 Task: Create a task  Create a new online store for a retail business , assign it to team member softage.4@softage.net in the project AgileBoost and update the status of the task to  On Track  , set the priority of the task to High
Action: Mouse moved to (122, 517)
Screenshot: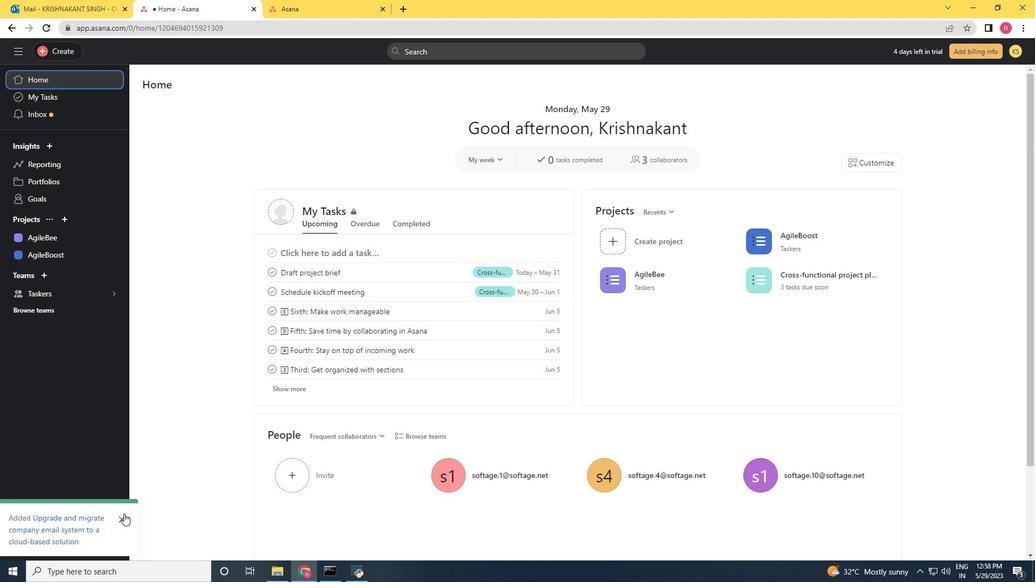 
Action: Mouse pressed left at (122, 517)
Screenshot: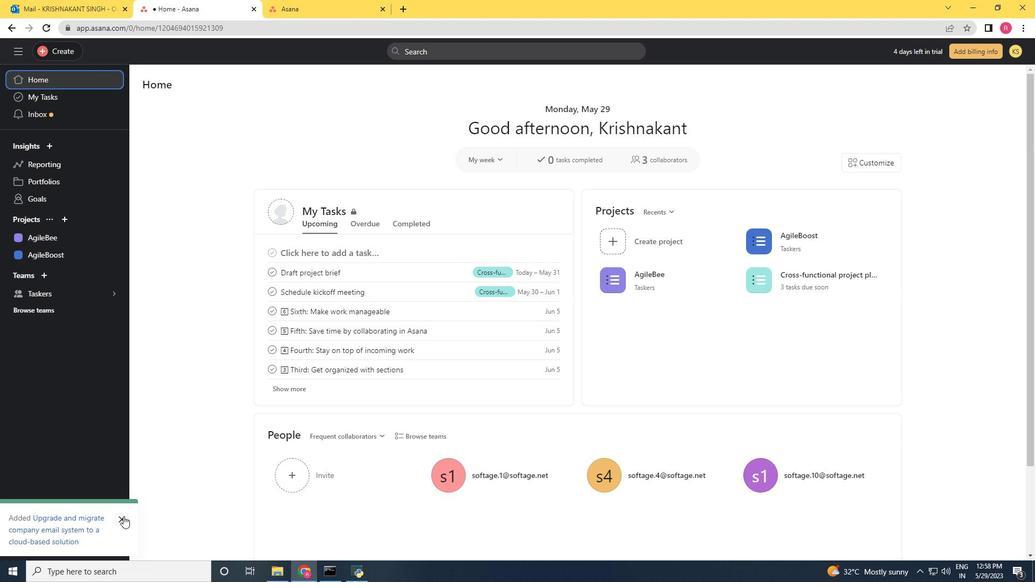
Action: Mouse moved to (55, 257)
Screenshot: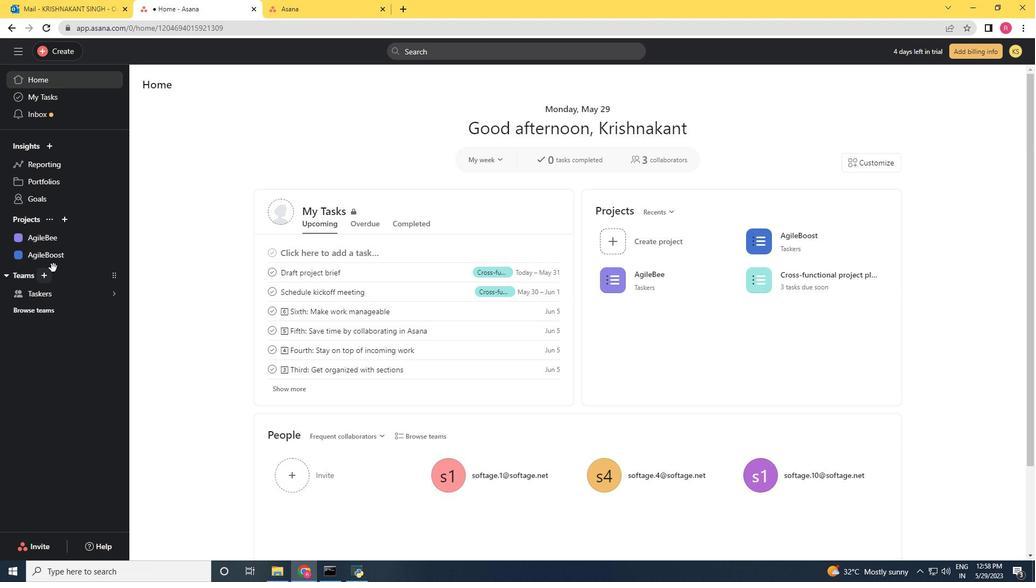 
Action: Mouse pressed left at (55, 257)
Screenshot: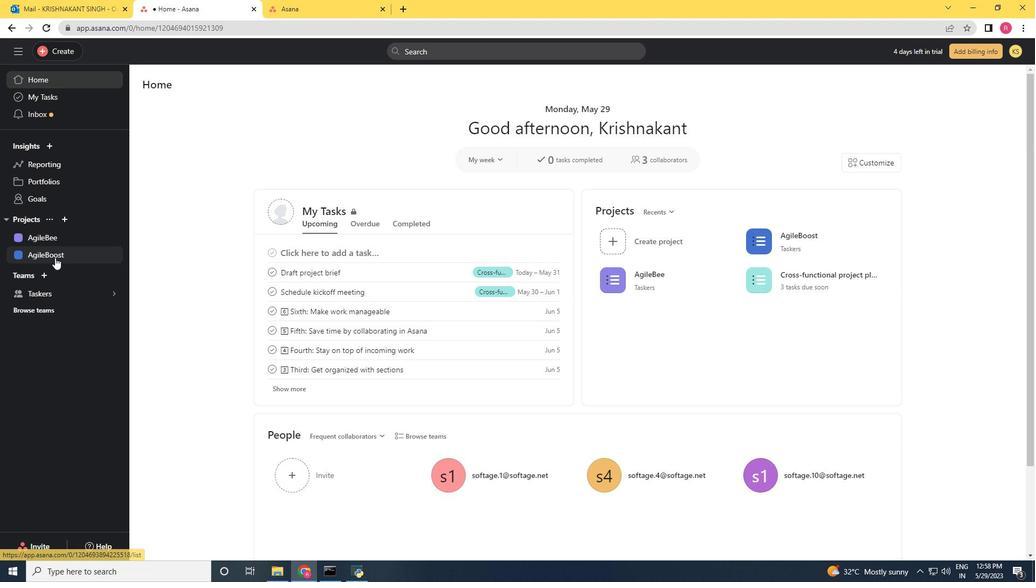 
Action: Mouse moved to (60, 48)
Screenshot: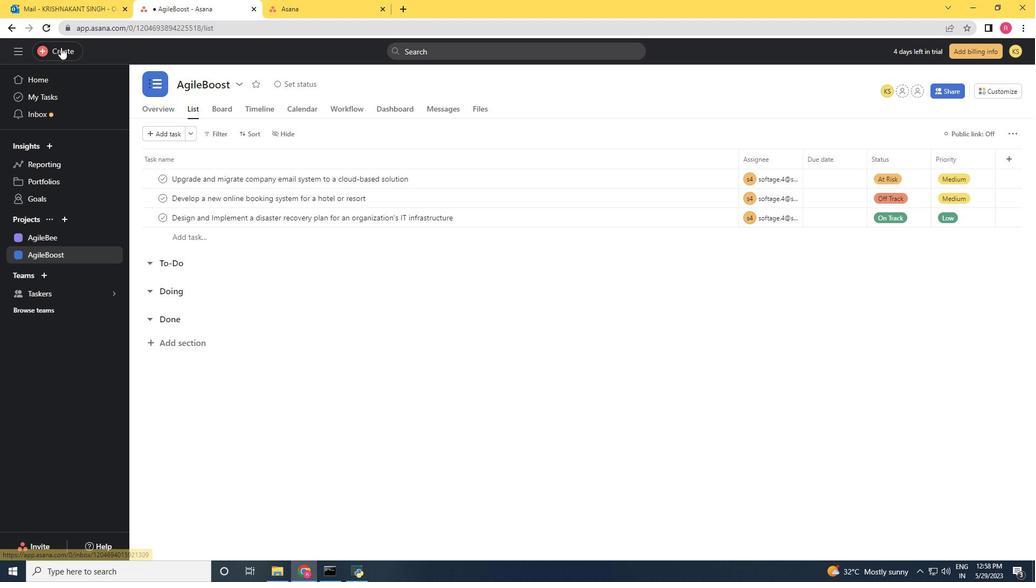 
Action: Mouse pressed left at (60, 48)
Screenshot: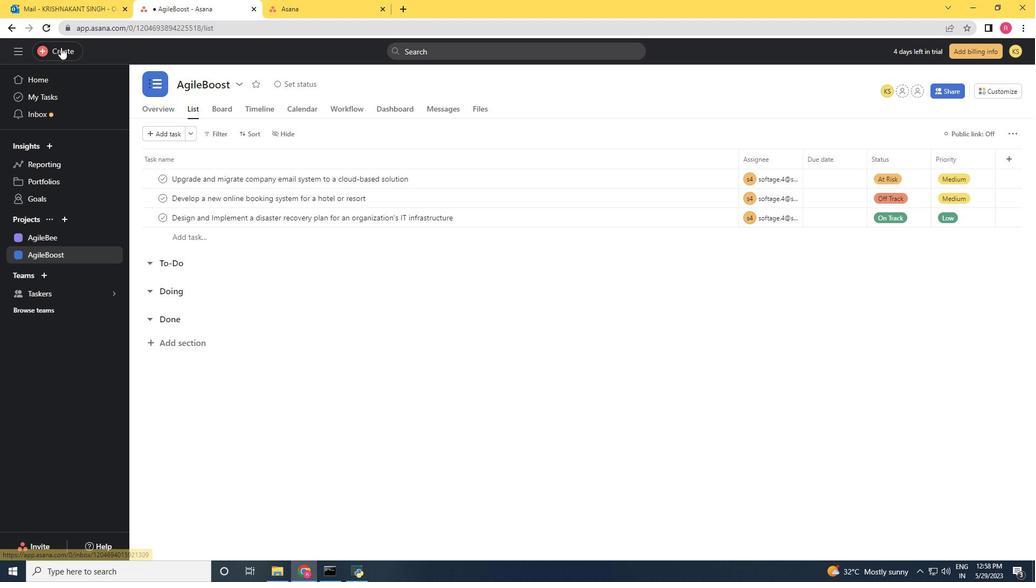 
Action: Mouse moved to (123, 57)
Screenshot: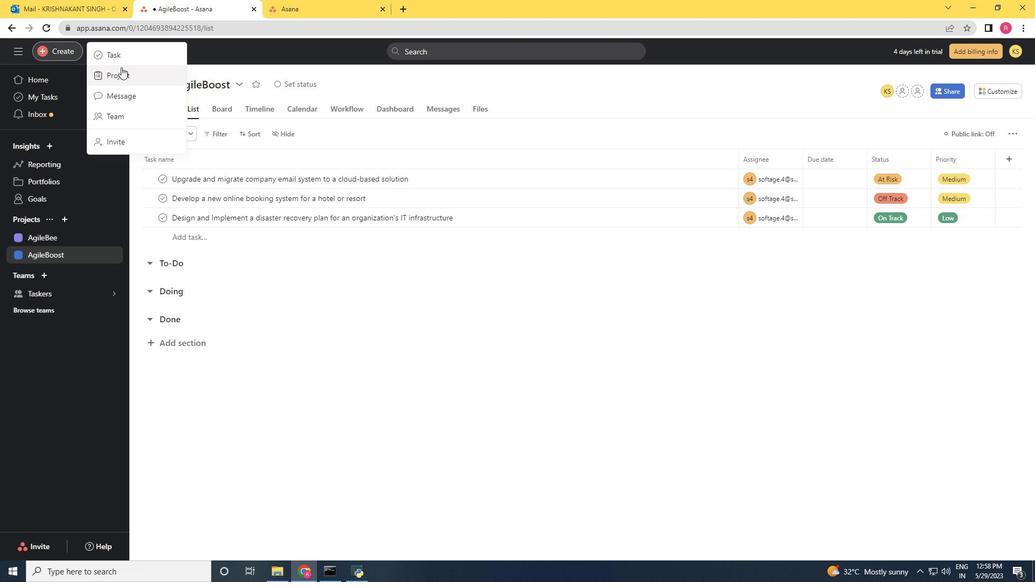 
Action: Mouse pressed left at (123, 57)
Screenshot: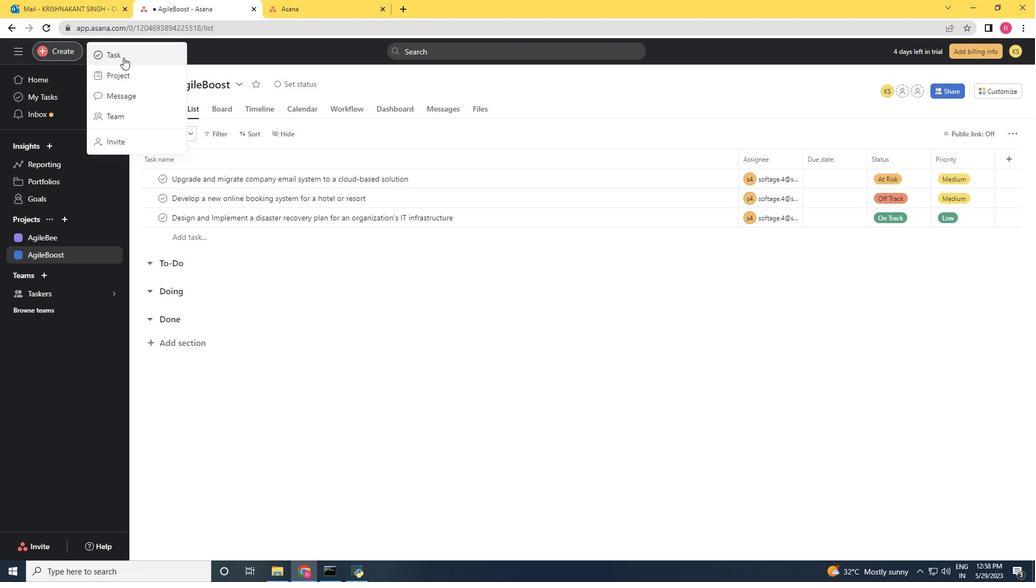 
Action: Mouse moved to (551, 351)
Screenshot: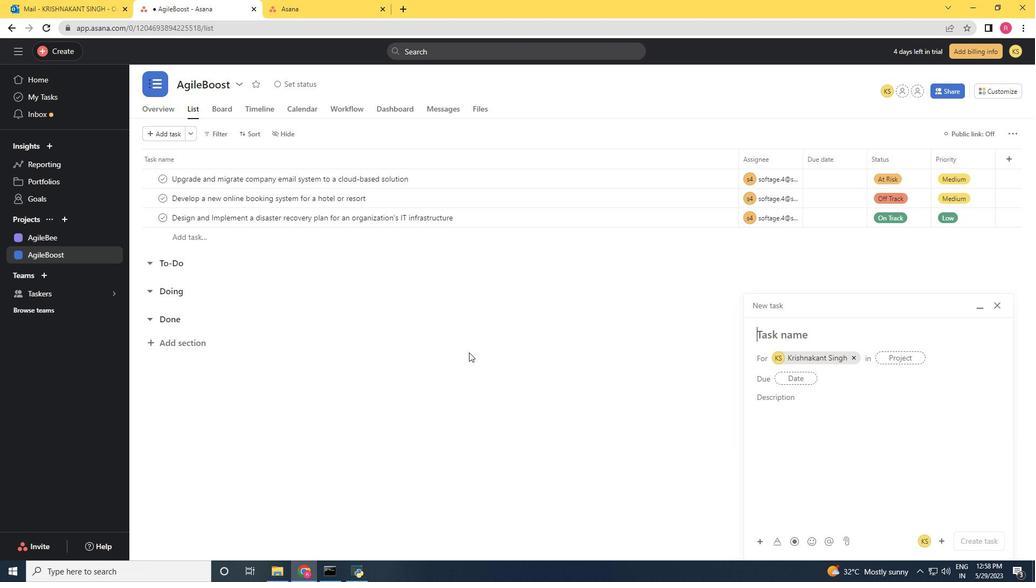 
Action: Key pressed <Key.shift>Create<Key.space>a<Key.space>new<Key.space>online<Key.space>store<Key.space>for<Key.space>a<Key.space>retail<Key.space>business
Screenshot: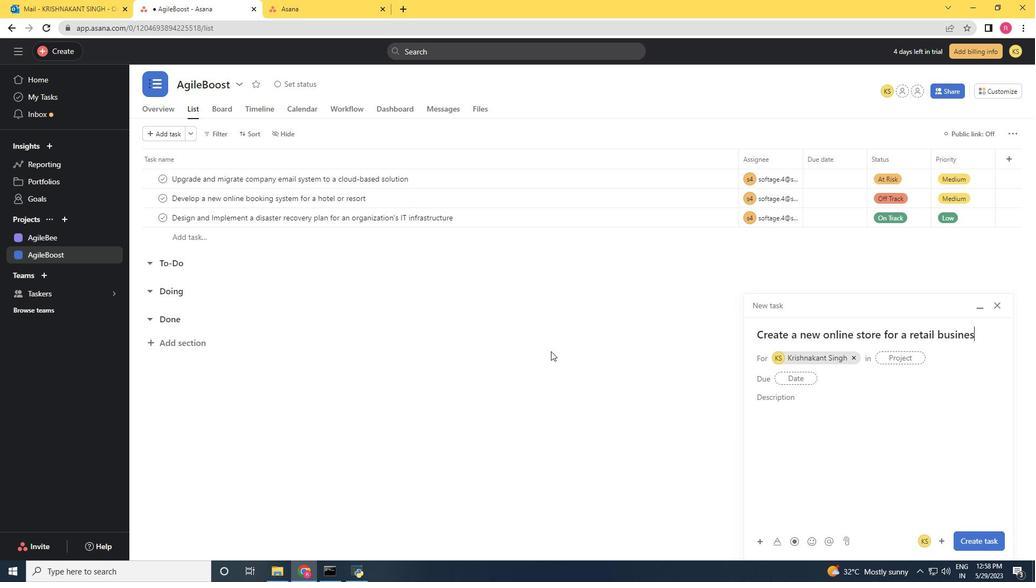 
Action: Mouse moved to (853, 357)
Screenshot: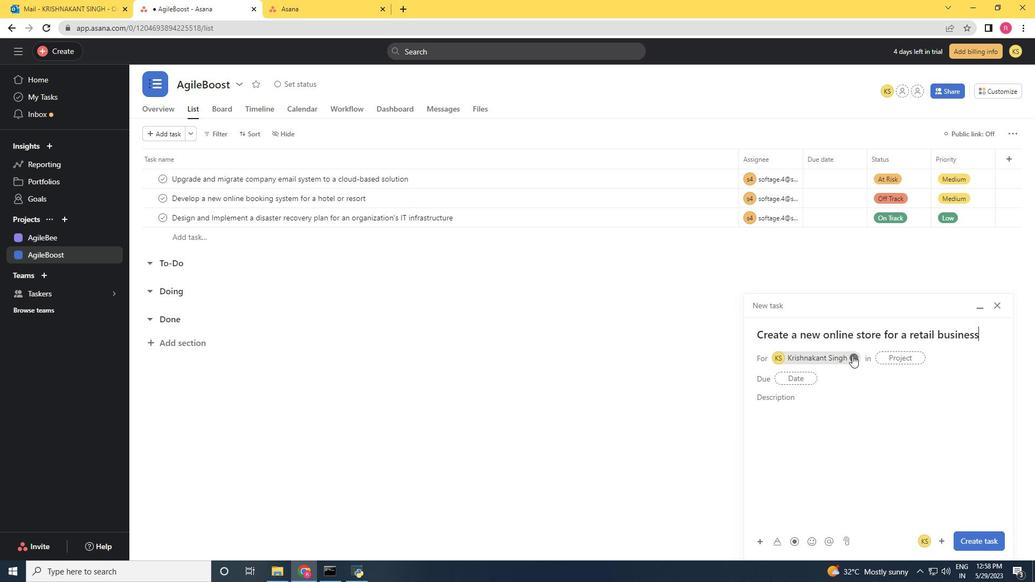 
Action: Mouse pressed left at (853, 357)
Screenshot: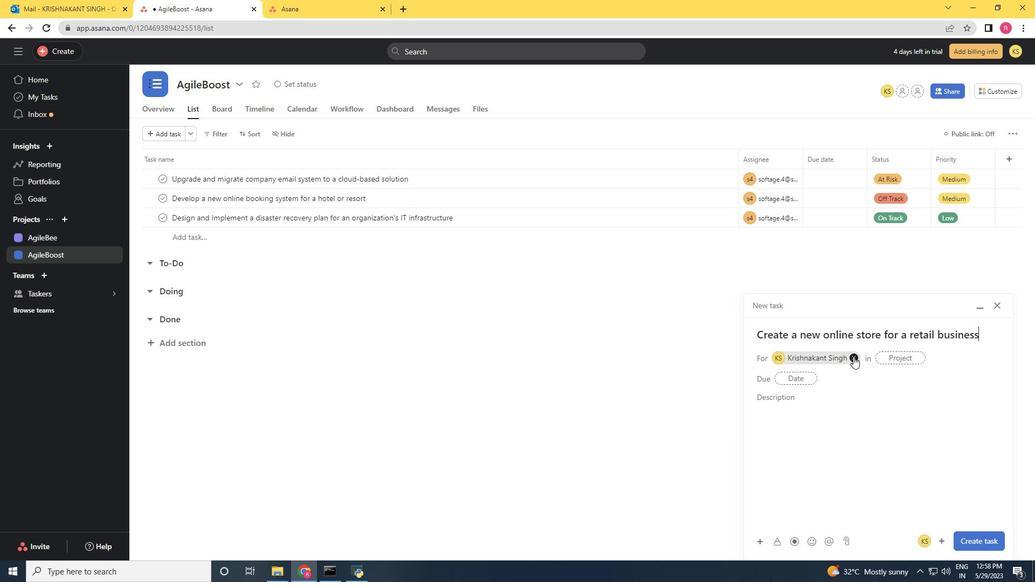 
Action: Mouse moved to (810, 359)
Screenshot: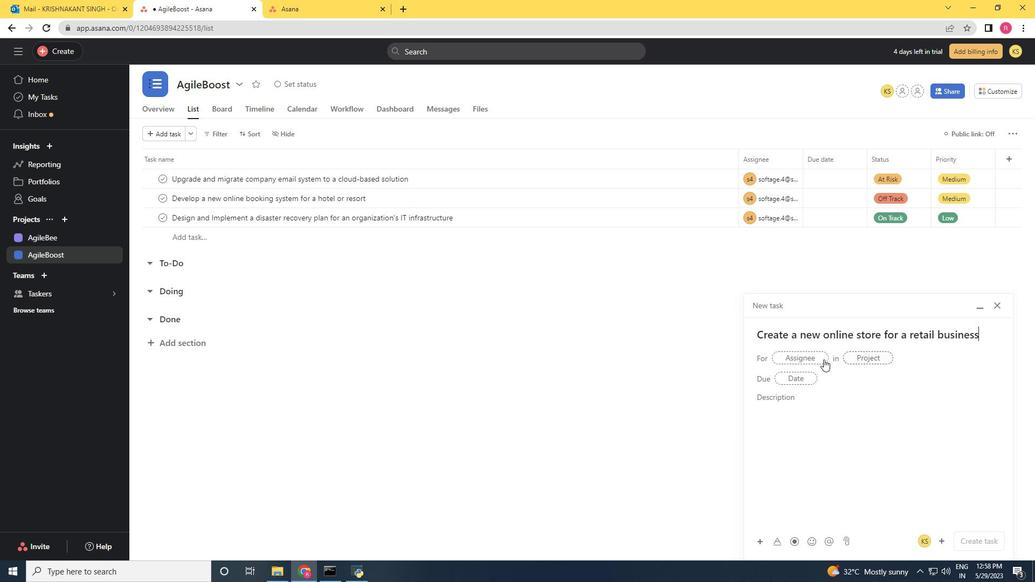 
Action: Mouse pressed left at (810, 359)
Screenshot: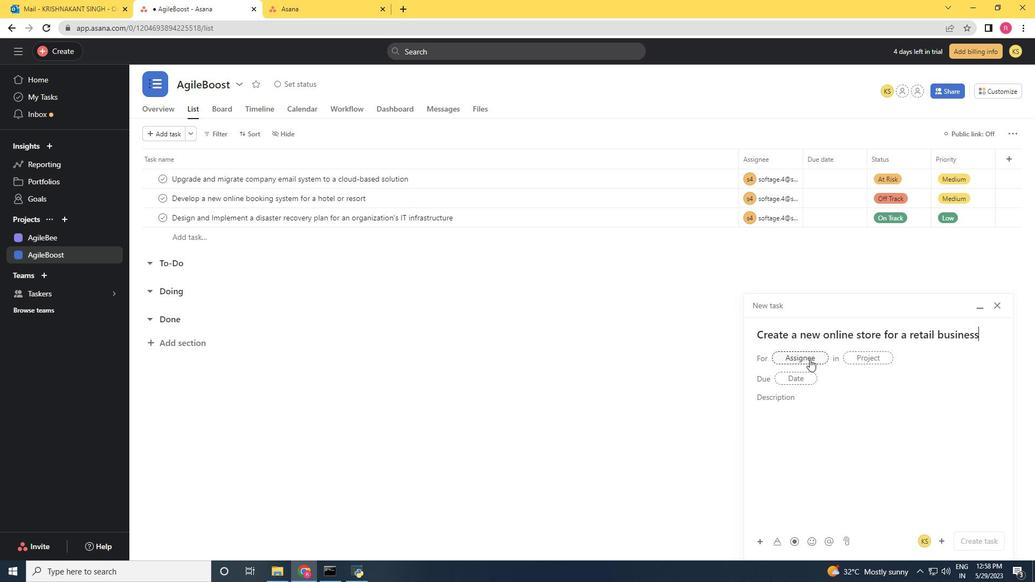 
Action: Key pressed softage.<Key.backspace><Key.backspace><Key.backspace>age<Key.backspace><Key.backspace><Key.backspace>ge.4<Key.shift>@softage.net
Screenshot: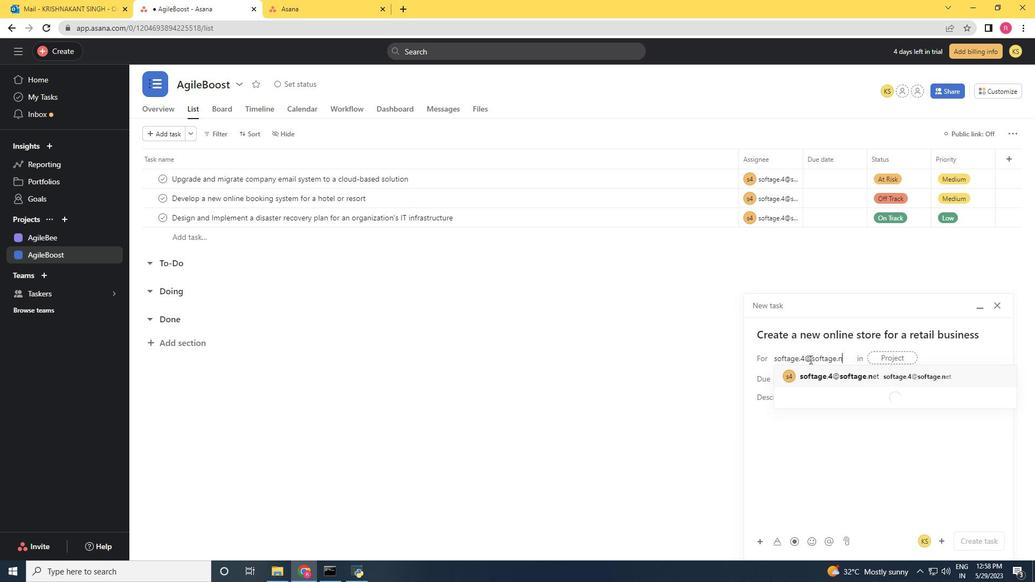 
Action: Mouse moved to (834, 378)
Screenshot: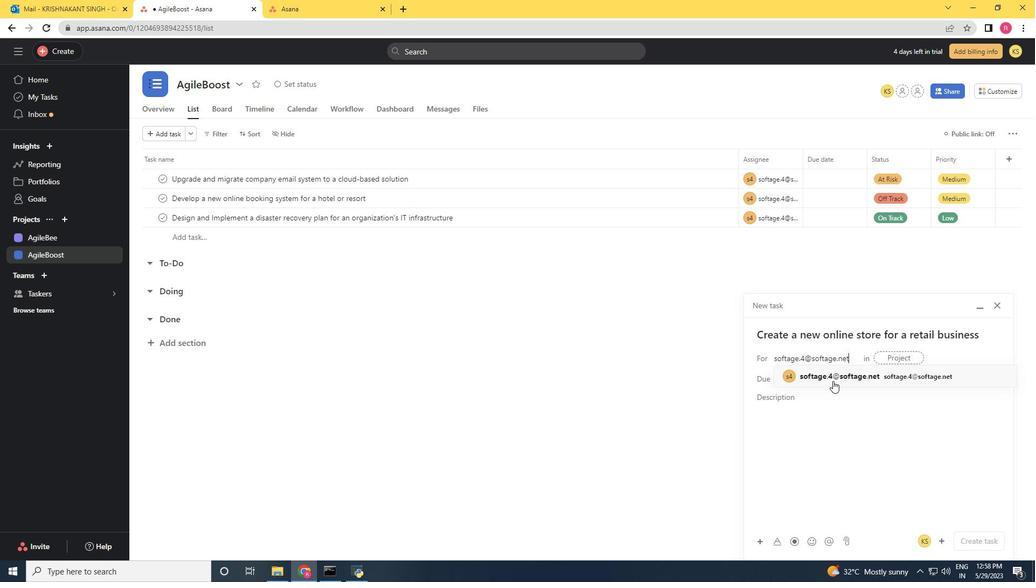 
Action: Mouse pressed left at (834, 378)
Screenshot: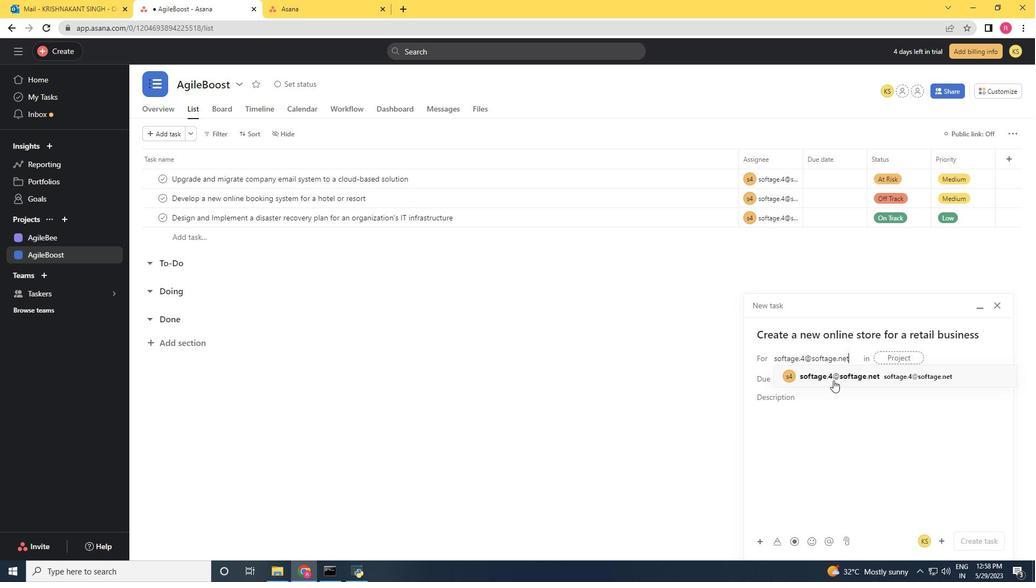 
Action: Mouse moved to (671, 381)
Screenshot: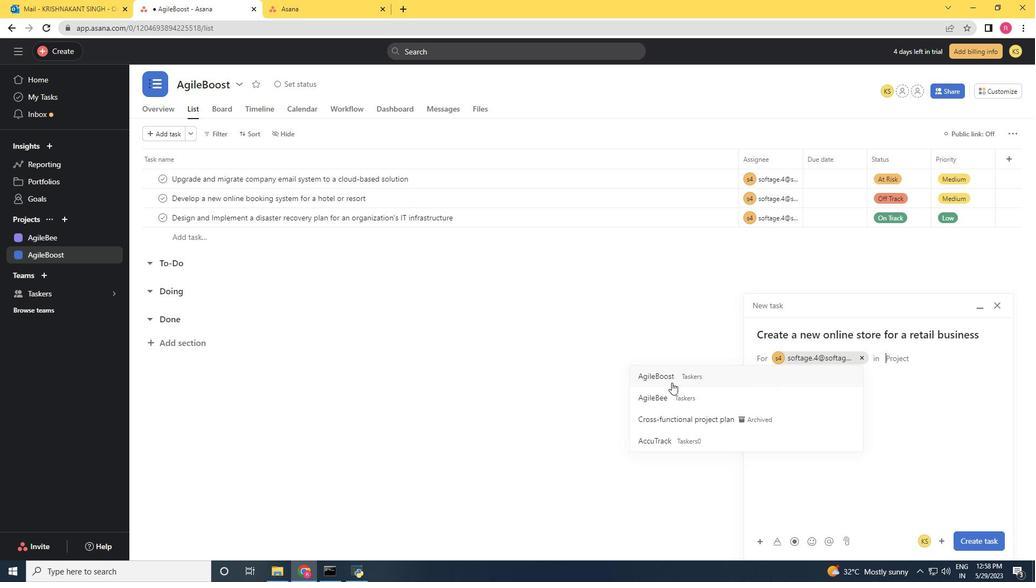 
Action: Mouse pressed left at (671, 381)
Screenshot: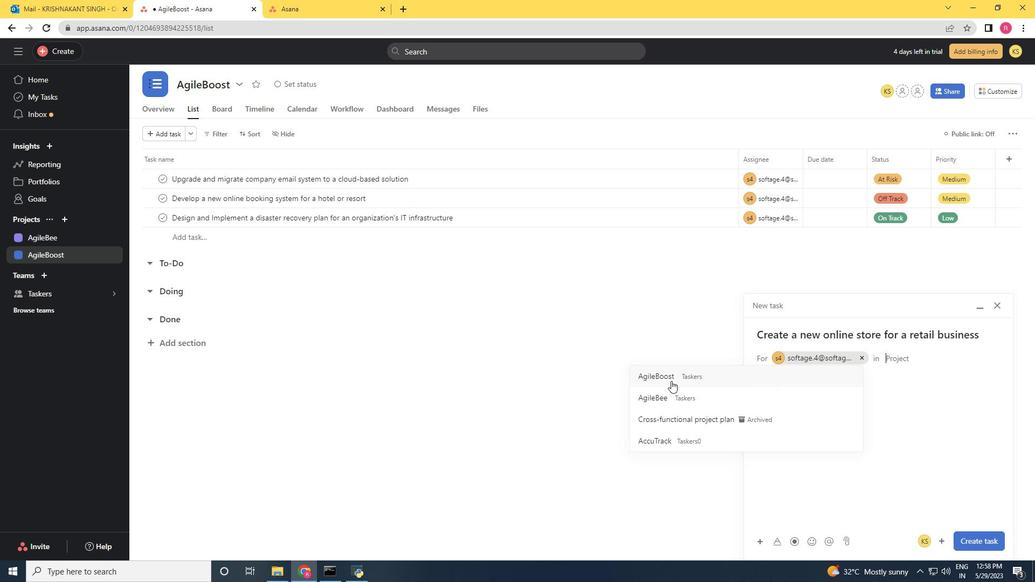 
Action: Mouse moved to (802, 401)
Screenshot: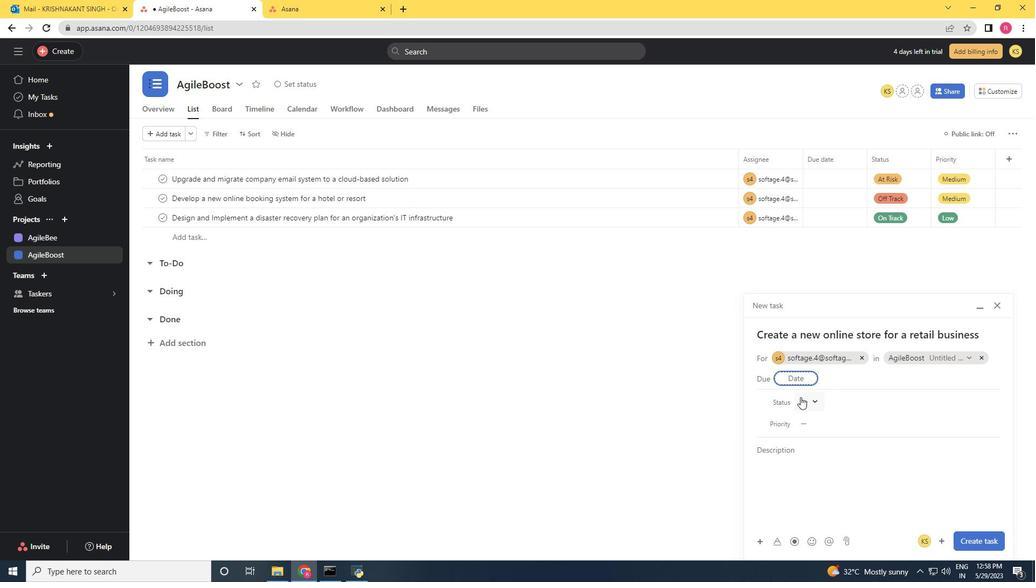 
Action: Mouse pressed left at (802, 401)
Screenshot: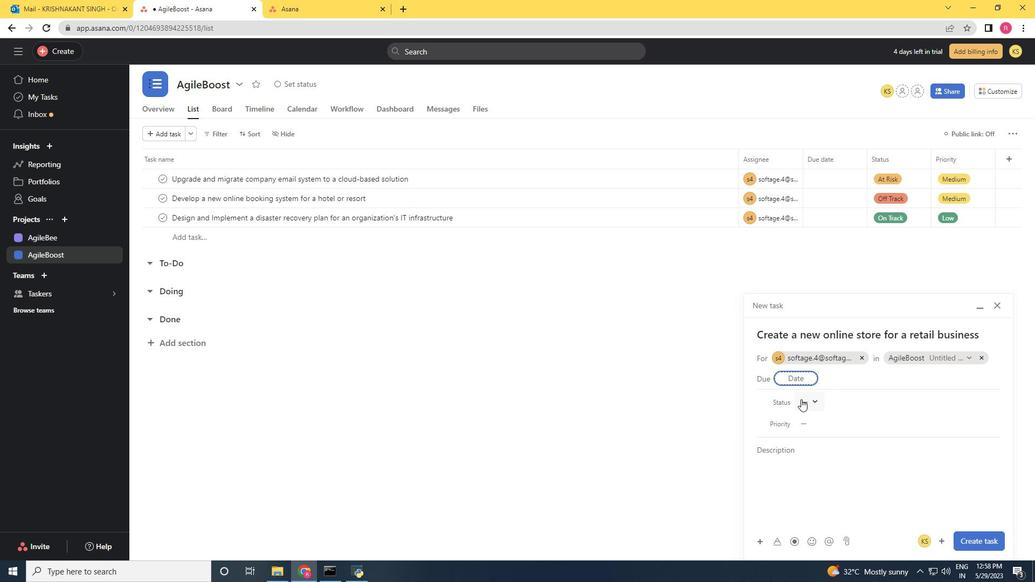
Action: Mouse moved to (832, 437)
Screenshot: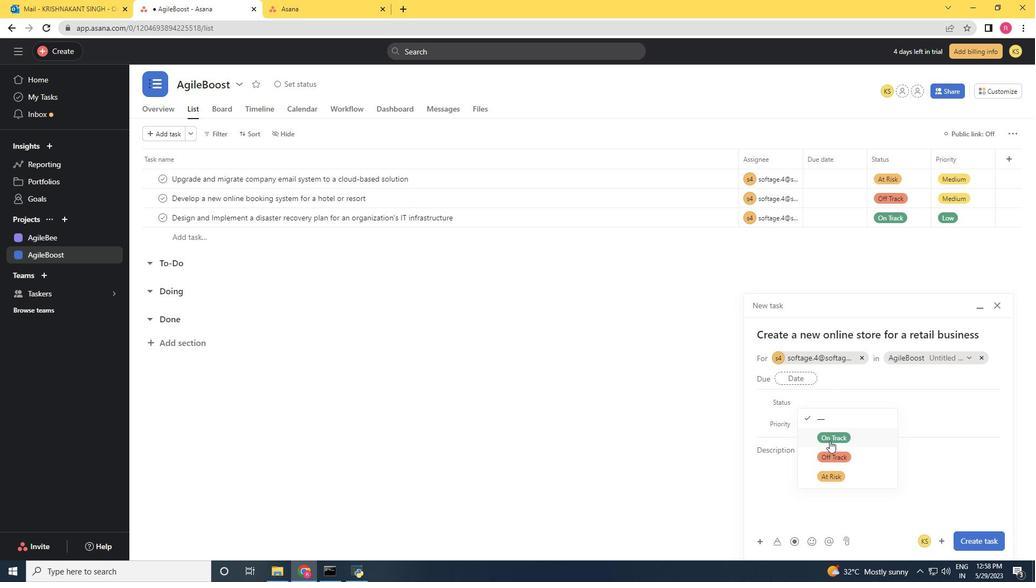 
Action: Mouse pressed left at (832, 437)
Screenshot: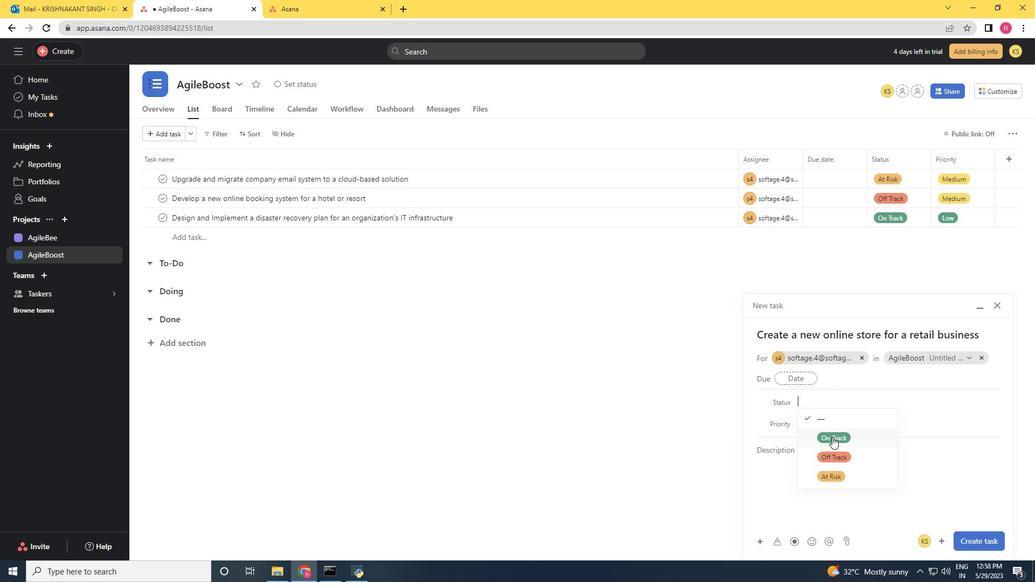 
Action: Mouse moved to (810, 424)
Screenshot: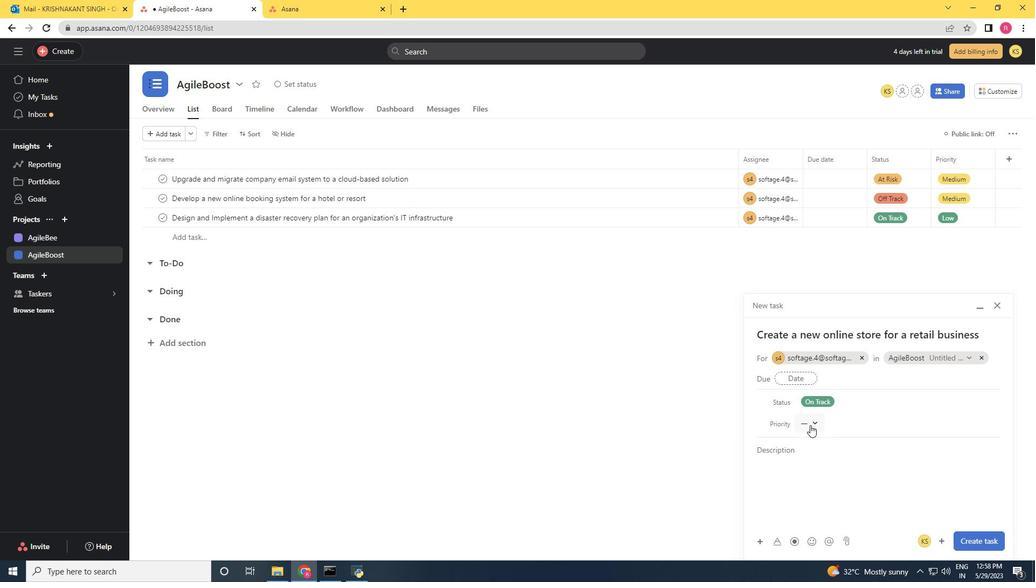 
Action: Mouse pressed left at (810, 424)
Screenshot: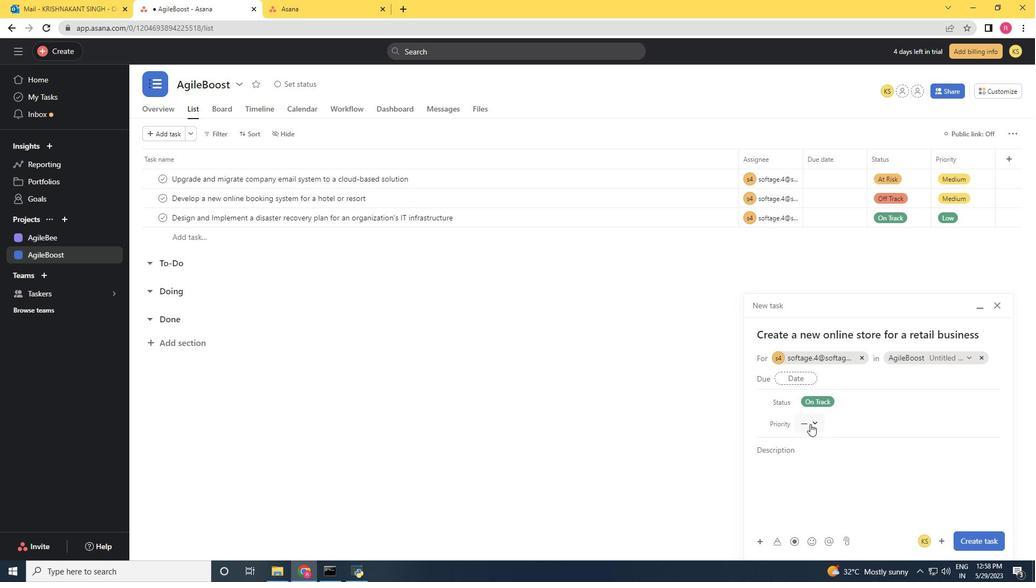 
Action: Mouse moved to (833, 458)
Screenshot: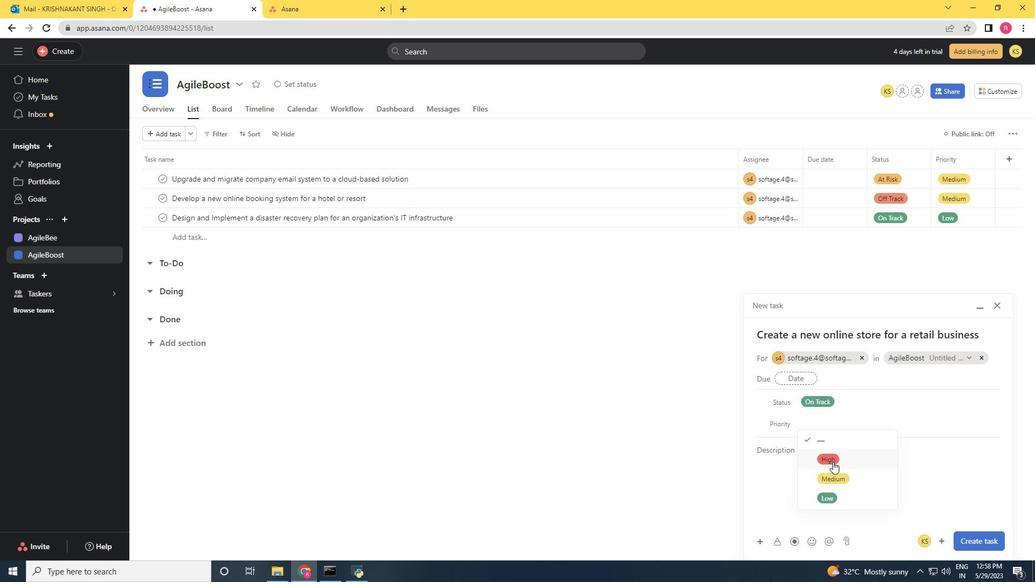 
Action: Mouse pressed left at (833, 458)
Screenshot: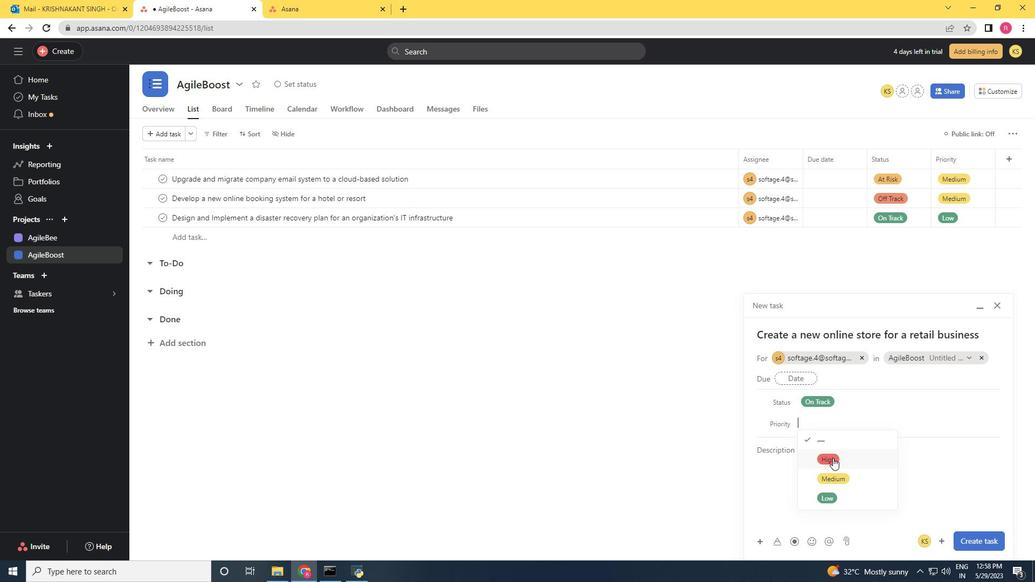 
Action: Mouse moved to (965, 535)
Screenshot: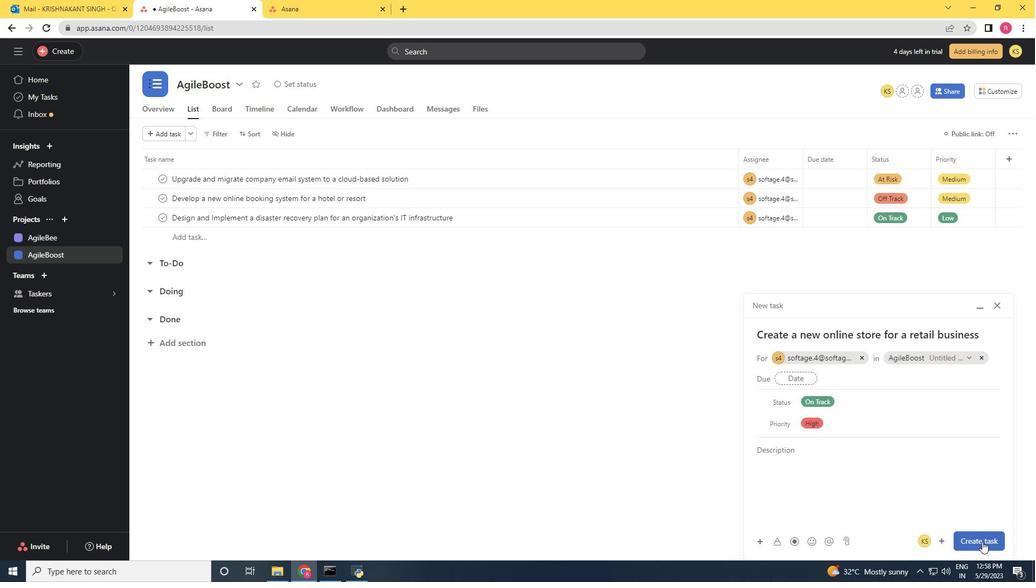 
Action: Mouse pressed left at (965, 535)
Screenshot: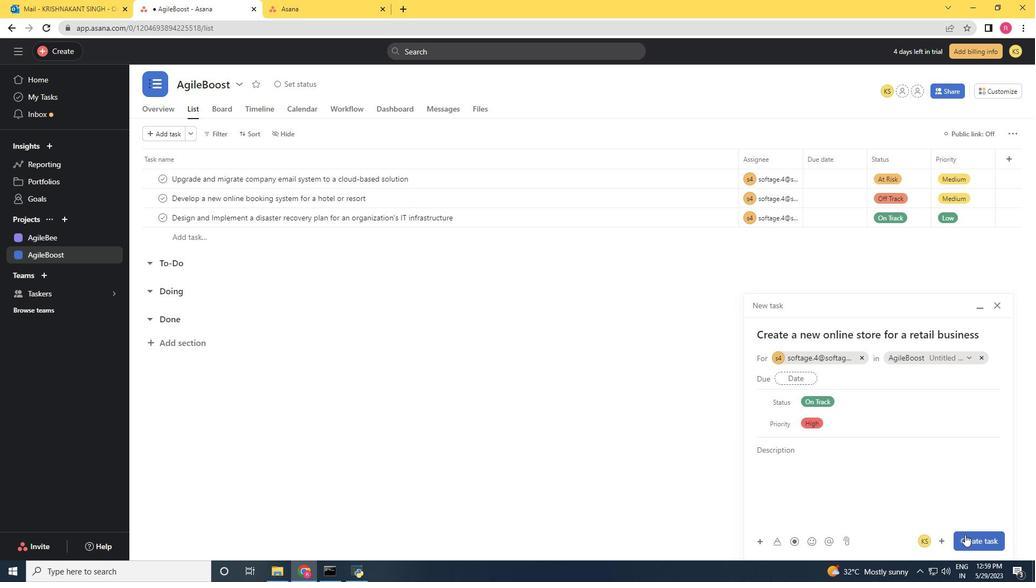 
